 Task: Add the task  Add support for offline messaging and chat to the section DevOps Automation Sprint in the project WinTech and add a Due Date to the respective task as 2024/05/07.
Action: Mouse moved to (919, 507)
Screenshot: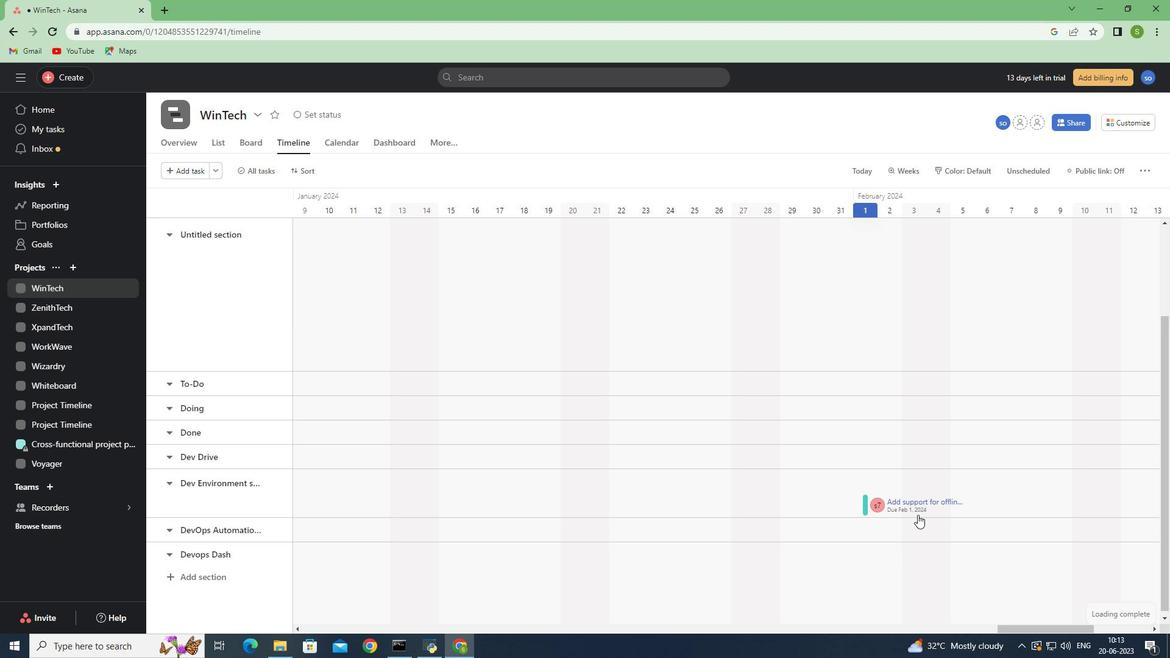 
Action: Mouse pressed left at (919, 507)
Screenshot: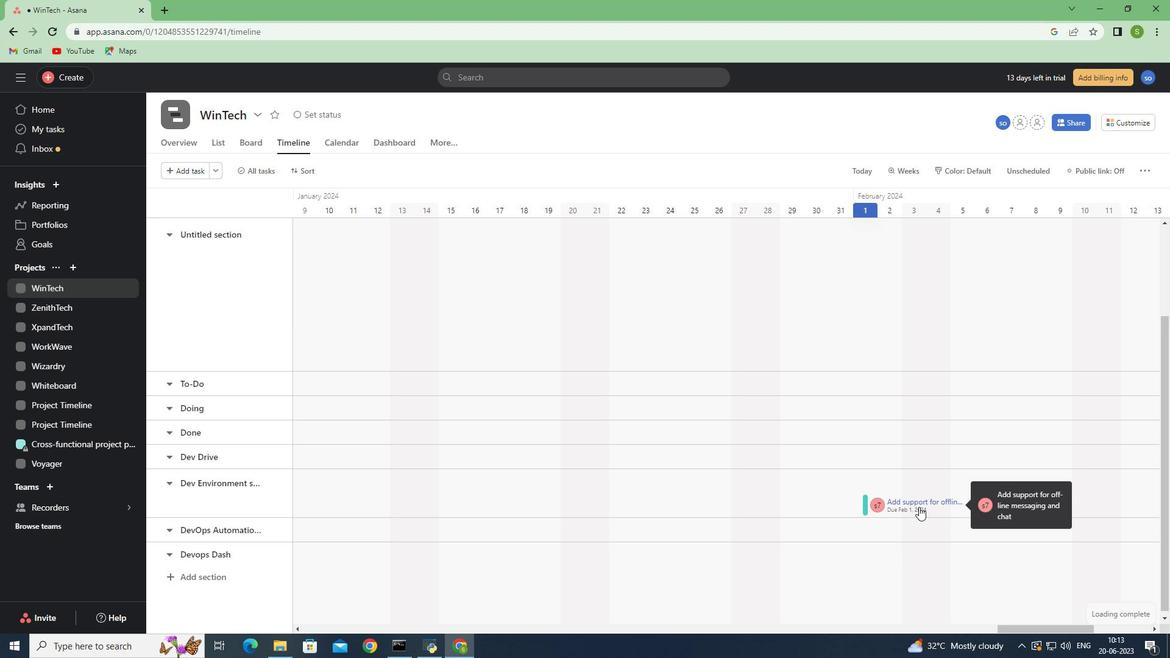 
Action: Mouse moved to (1000, 287)
Screenshot: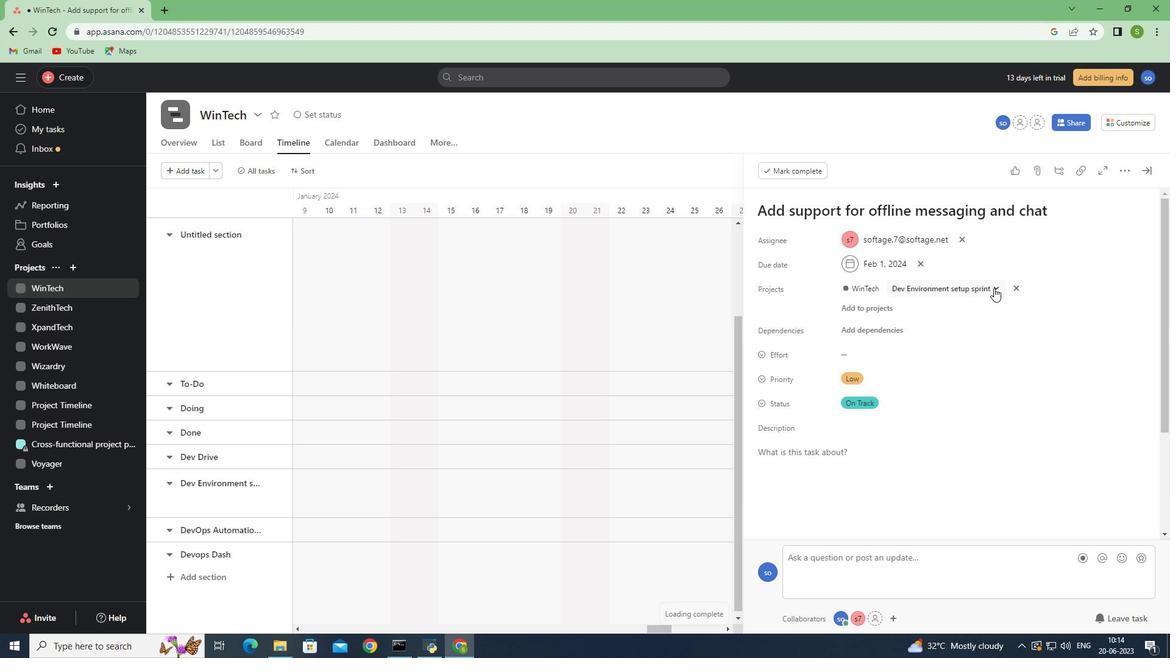 
Action: Mouse pressed left at (1000, 287)
Screenshot: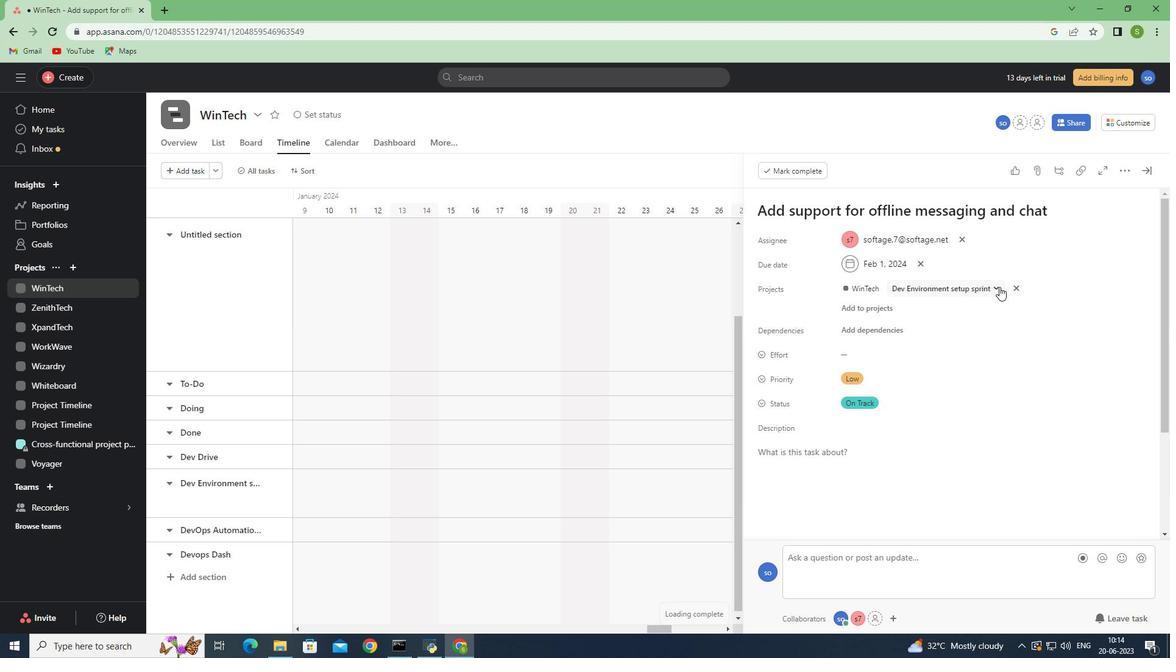 
Action: Mouse moved to (936, 456)
Screenshot: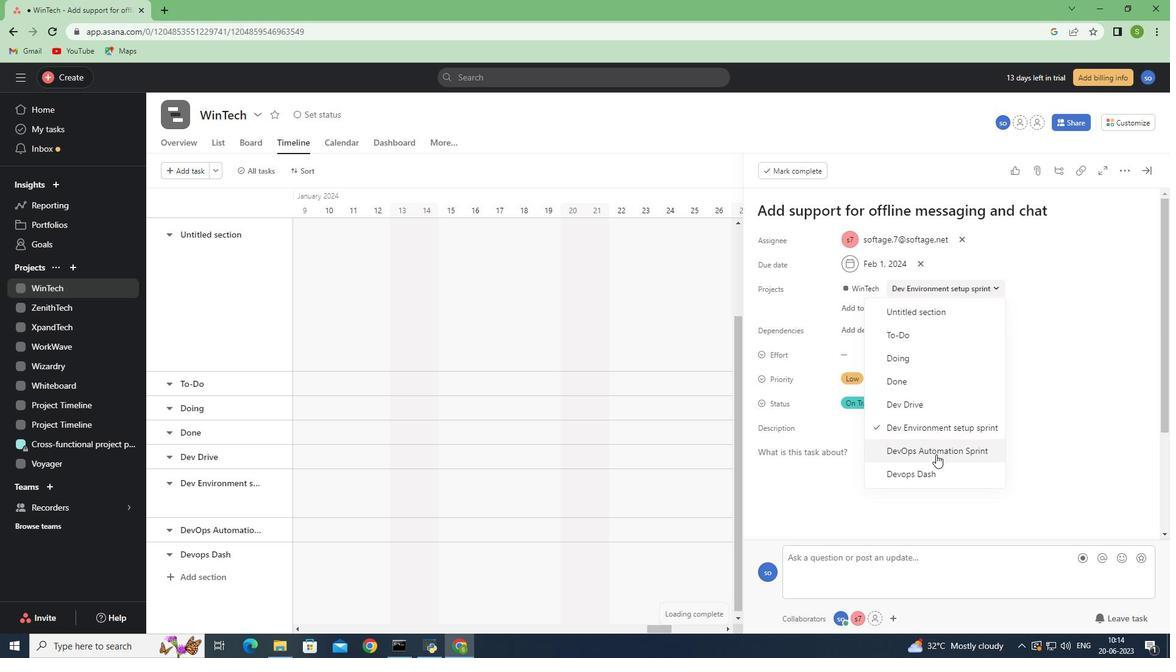 
Action: Mouse pressed left at (936, 456)
Screenshot: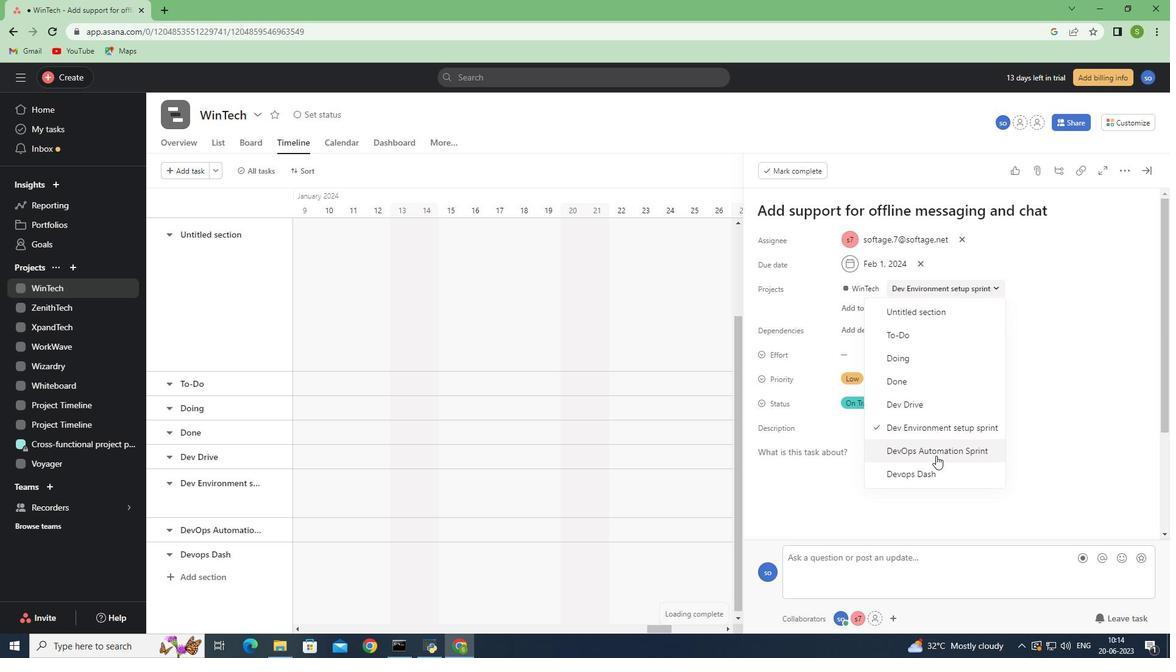 
Action: Mouse moved to (889, 257)
Screenshot: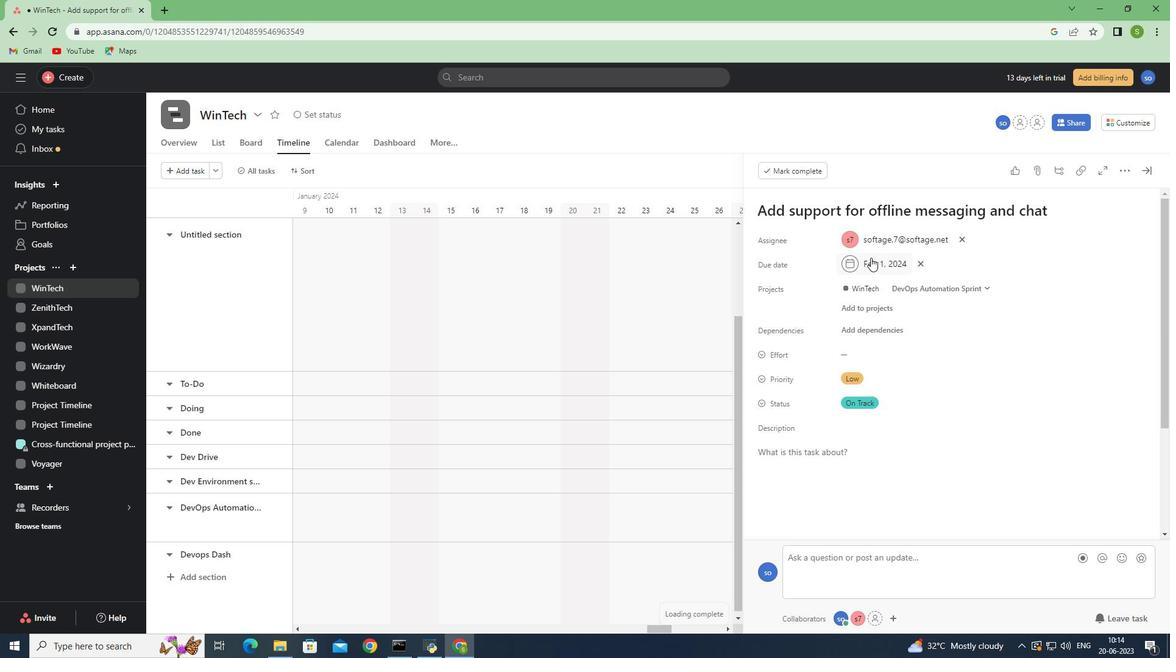 
Action: Mouse pressed left at (889, 257)
Screenshot: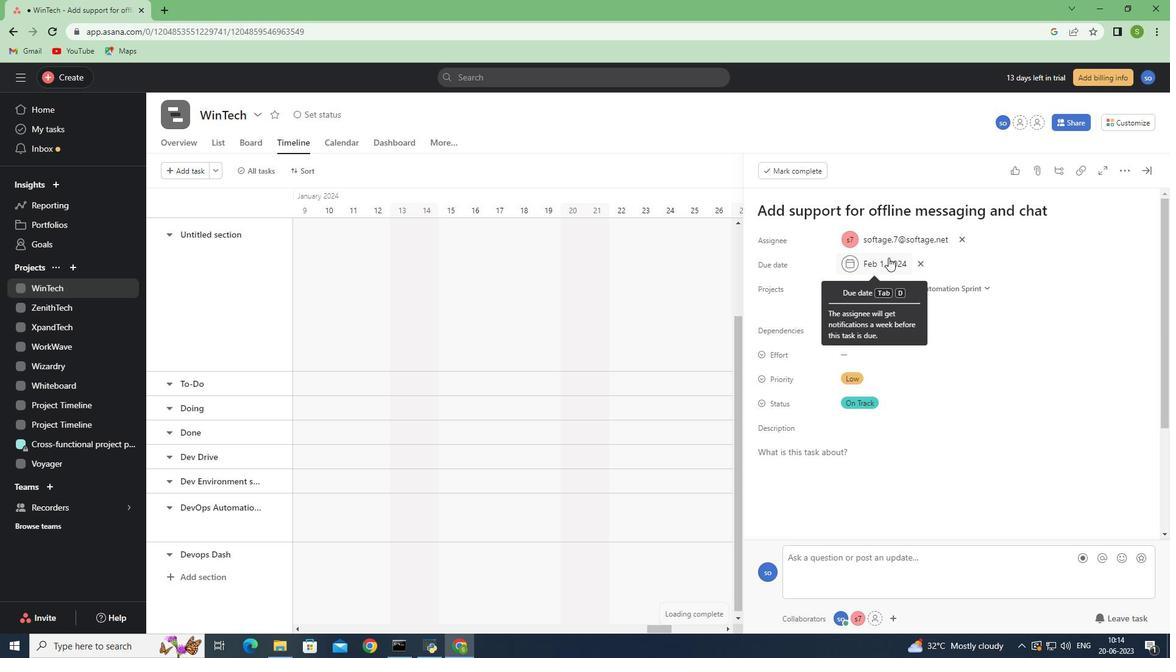 
Action: Mouse moved to (972, 293)
Screenshot: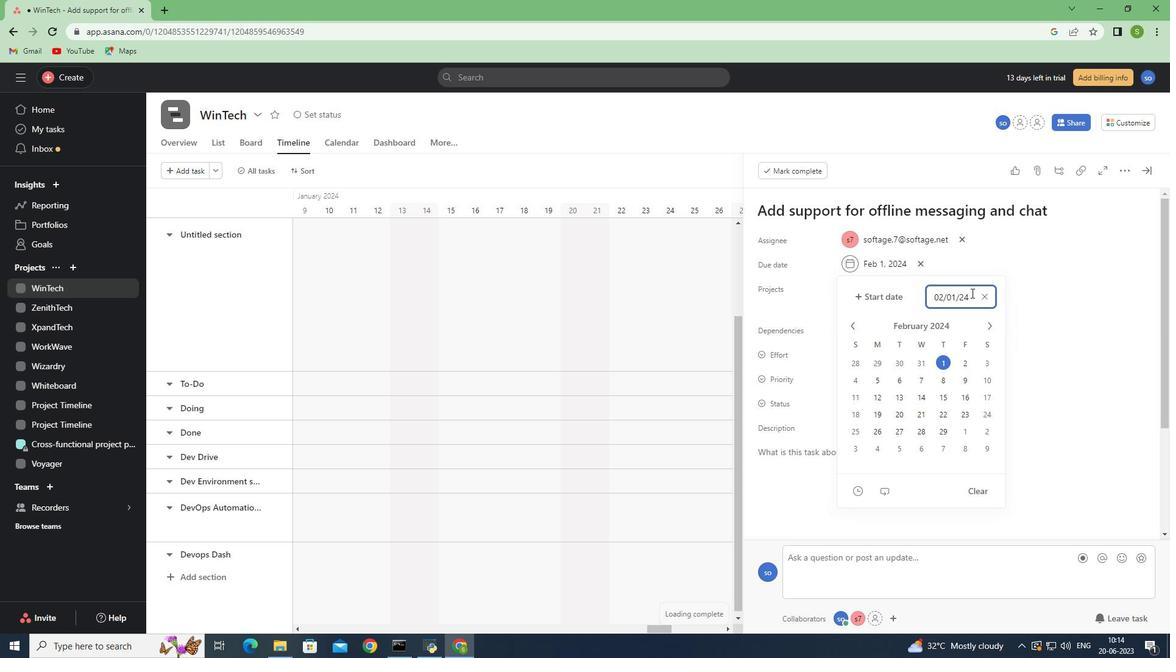 
Action: Mouse pressed left at (972, 293)
Screenshot: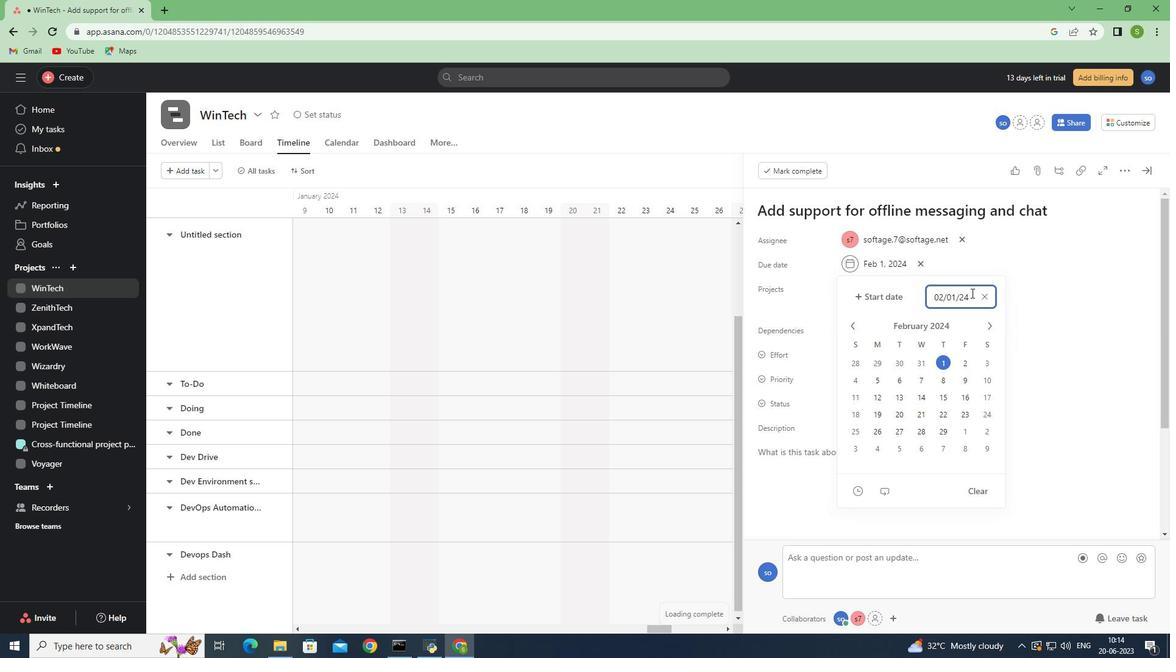 
Action: Mouse moved to (914, 298)
Screenshot: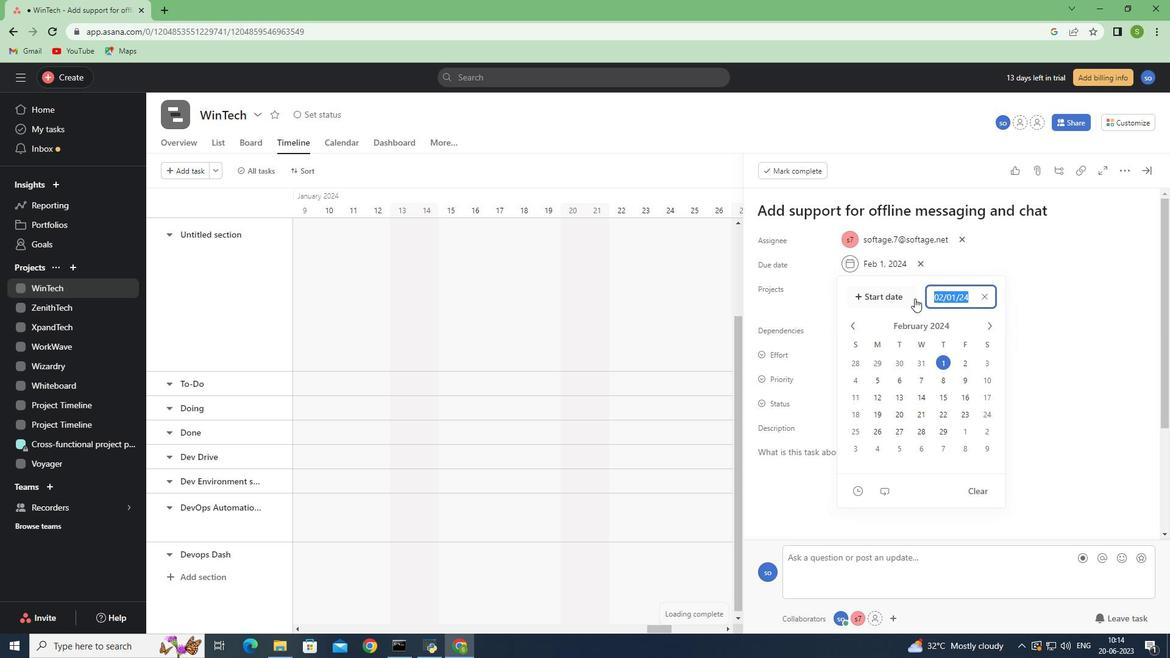 
Action: Mouse pressed left at (914, 298)
Screenshot: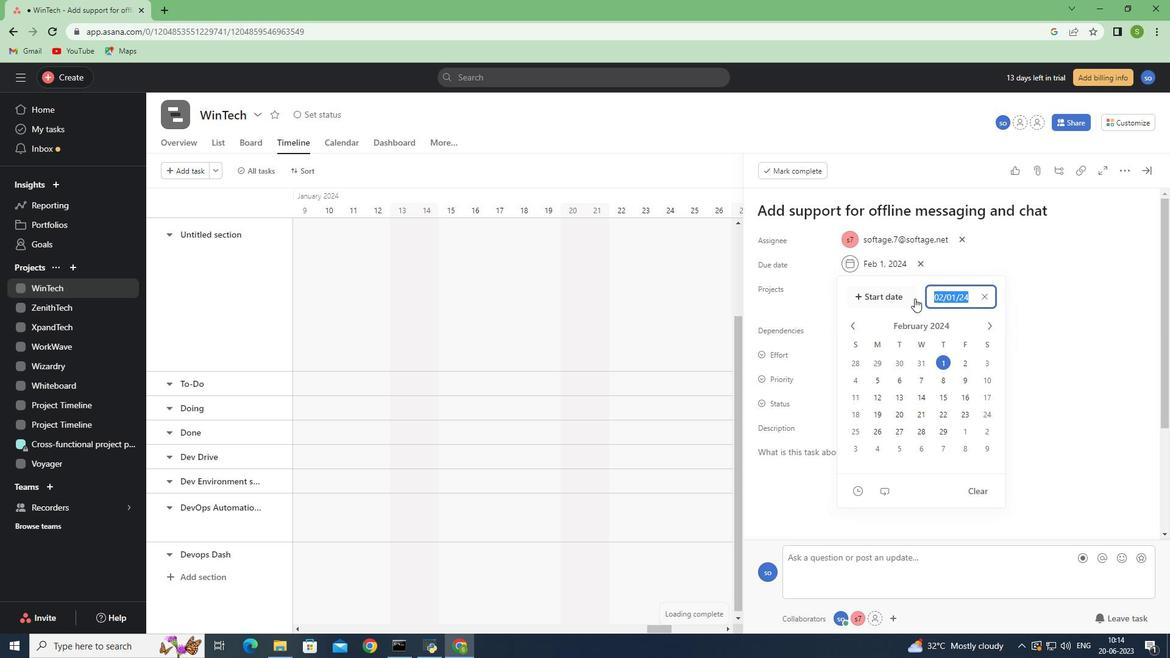 
Action: Mouse moved to (912, 300)
Screenshot: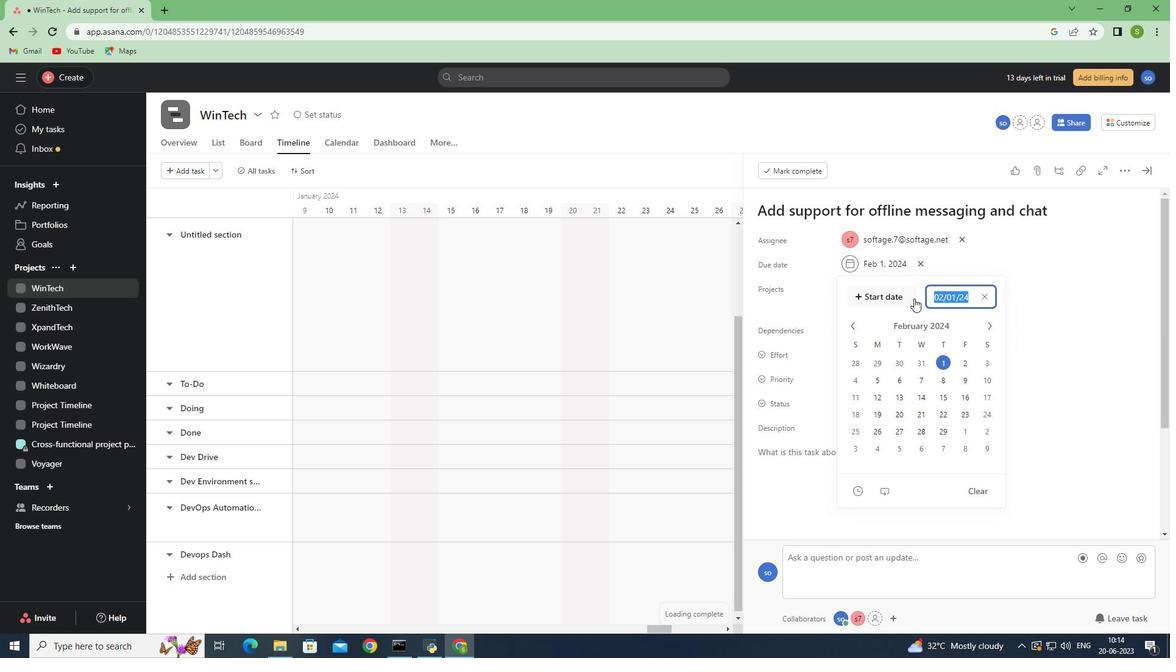 
Action: Key pressed 2024/05/07
Screenshot: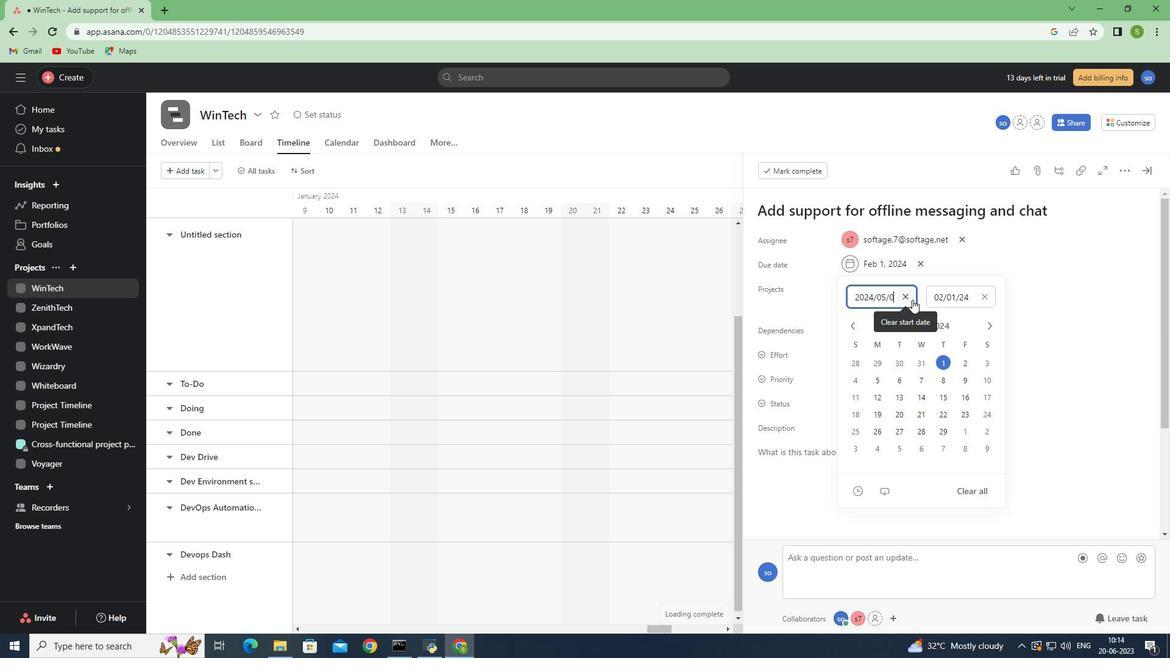 
Action: Mouse moved to (972, 298)
Screenshot: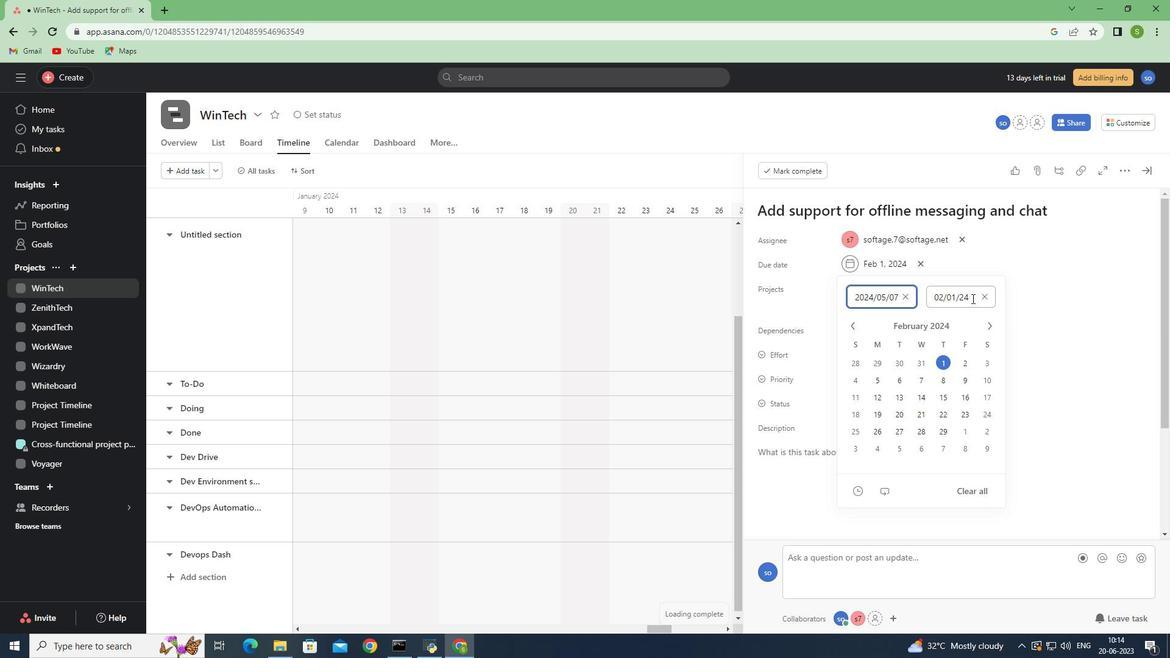 
Action: Mouse pressed left at (972, 298)
Screenshot: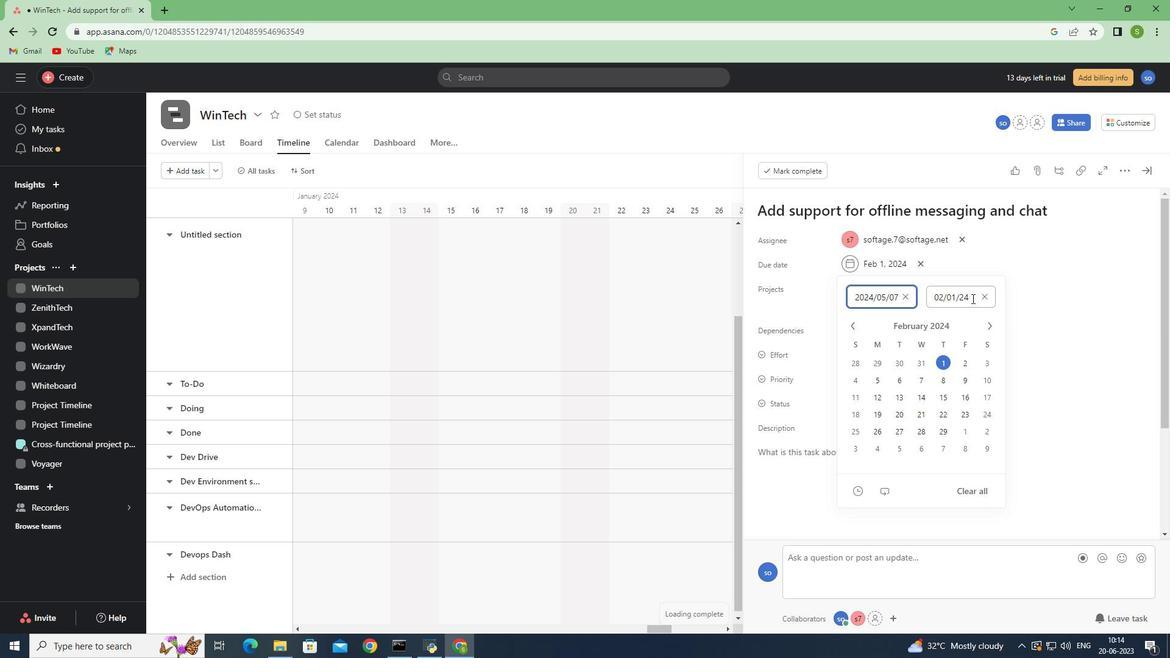 
Action: Mouse pressed left at (972, 298)
Screenshot: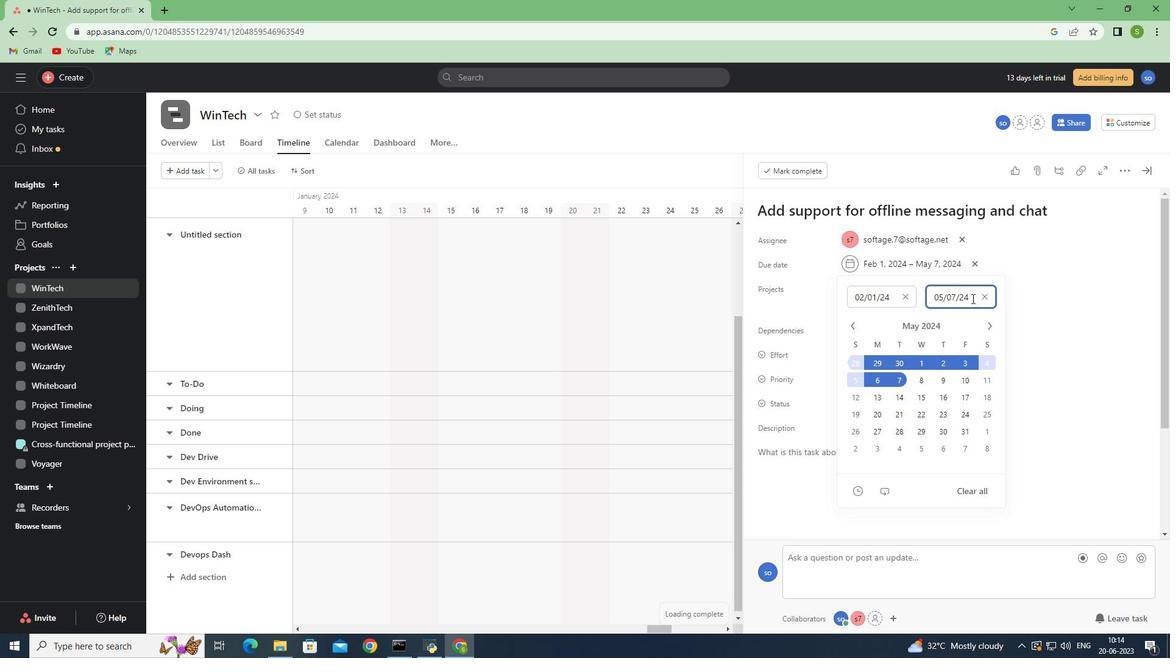 
Action: Mouse moved to (1066, 301)
Screenshot: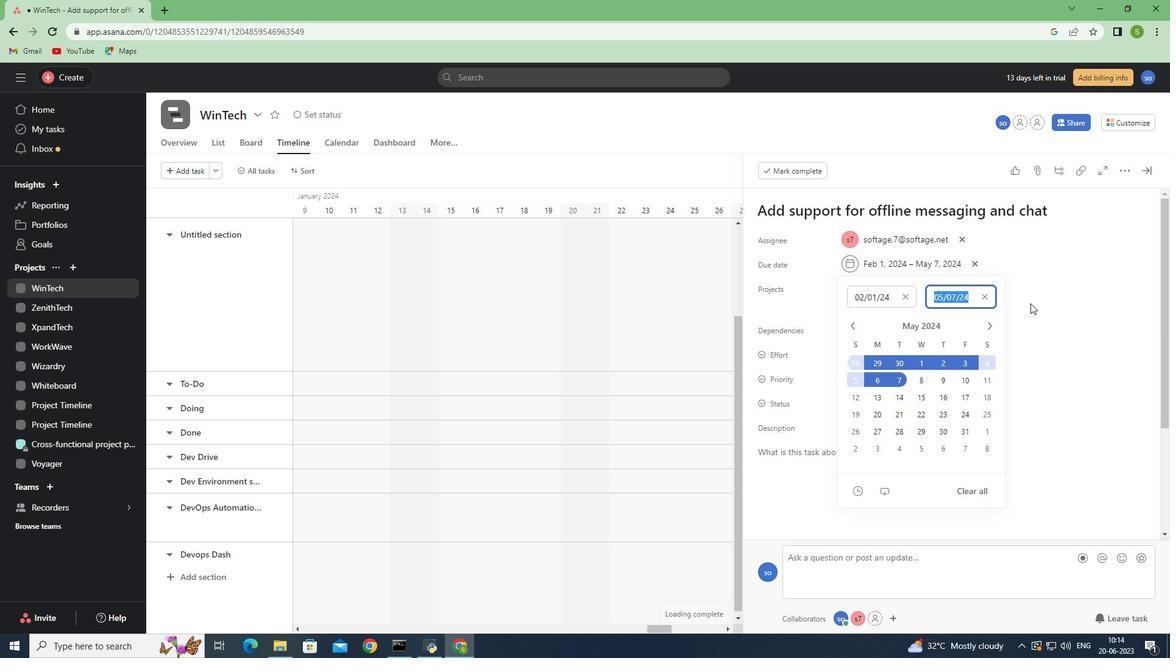
Action: Key pressed 2024/05/07
Screenshot: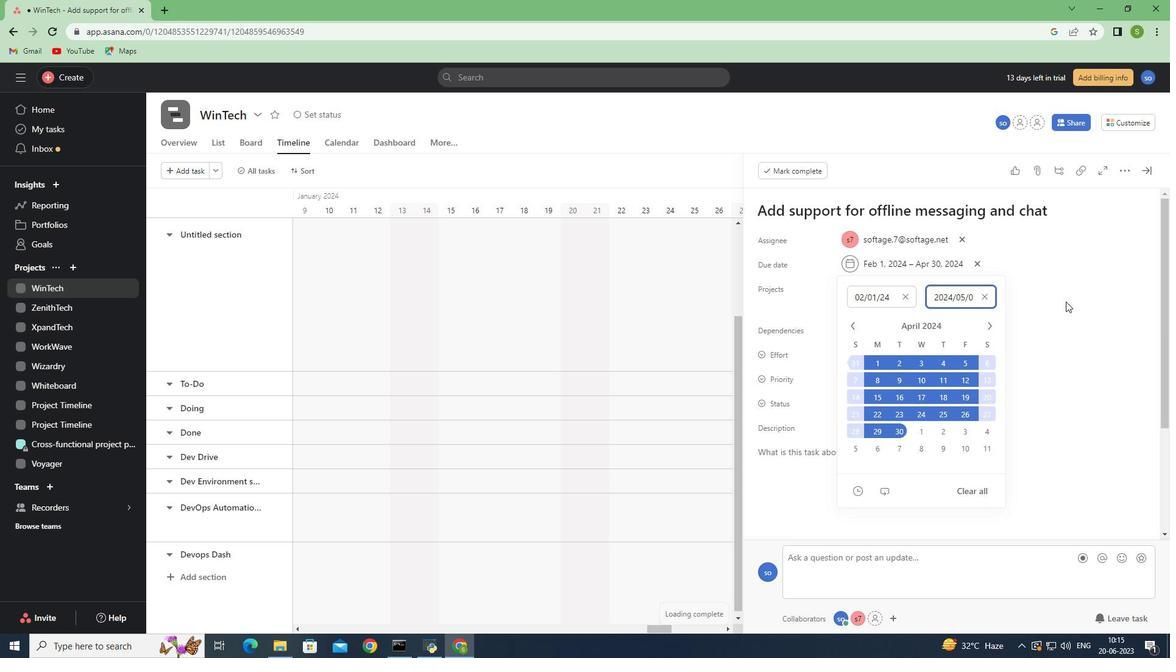
Action: Mouse pressed left at (1066, 301)
Screenshot: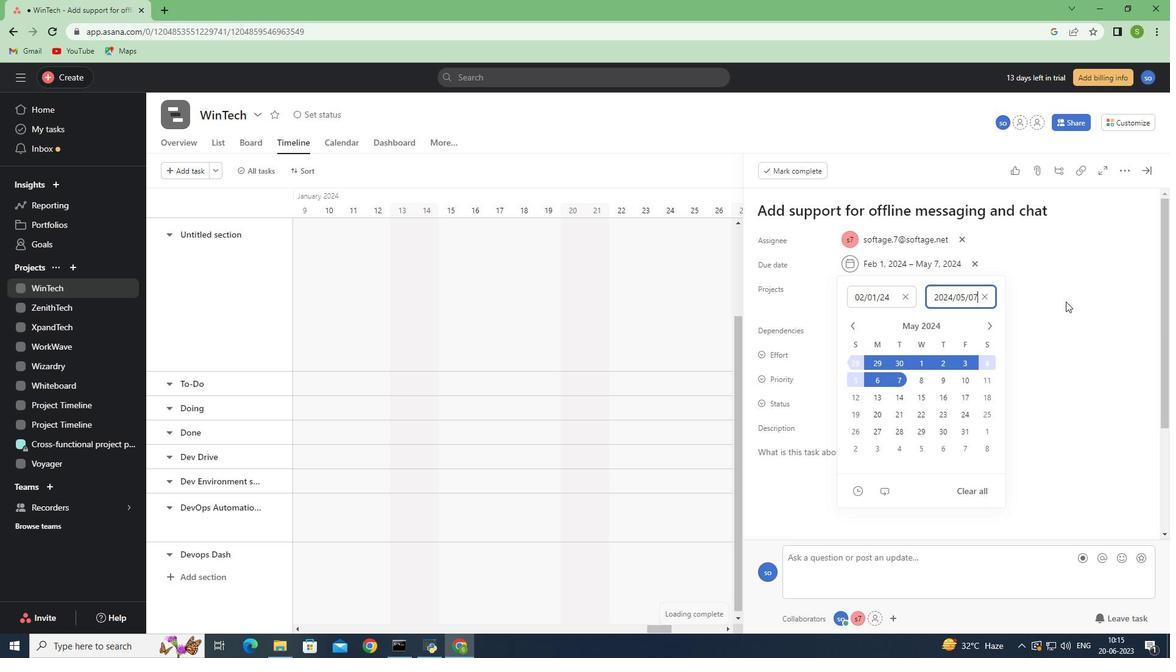 
Action: Mouse moved to (1024, 329)
Screenshot: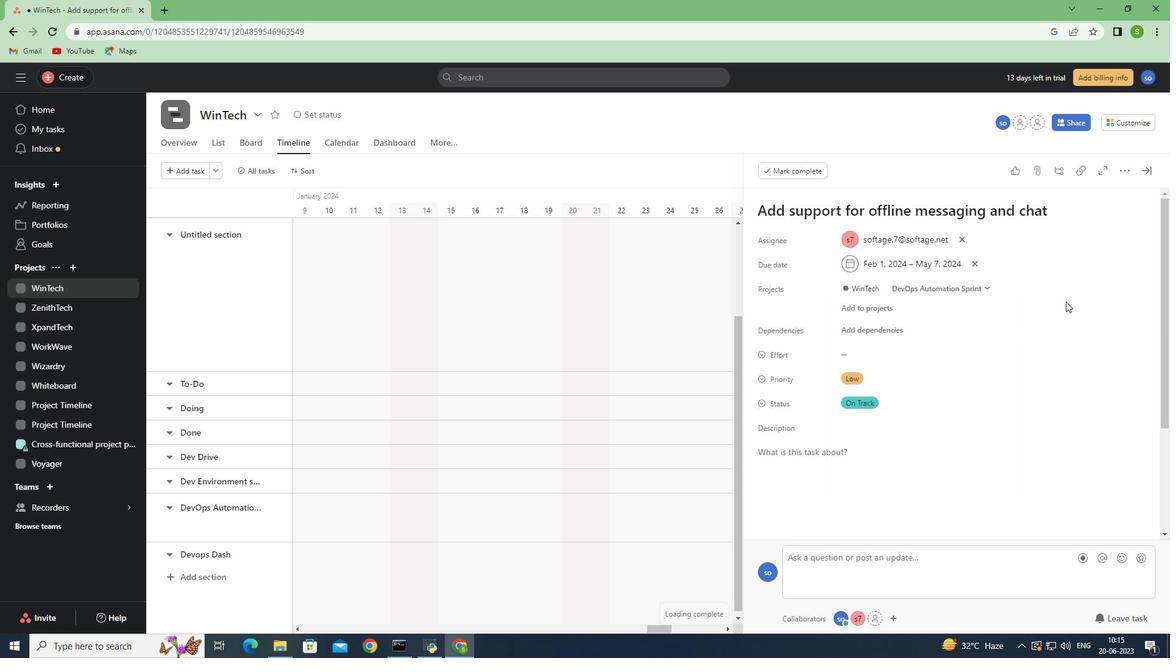 
